 Task: Mute conversations in different languages or character sets.
Action: Mouse moved to (187, 183)
Screenshot: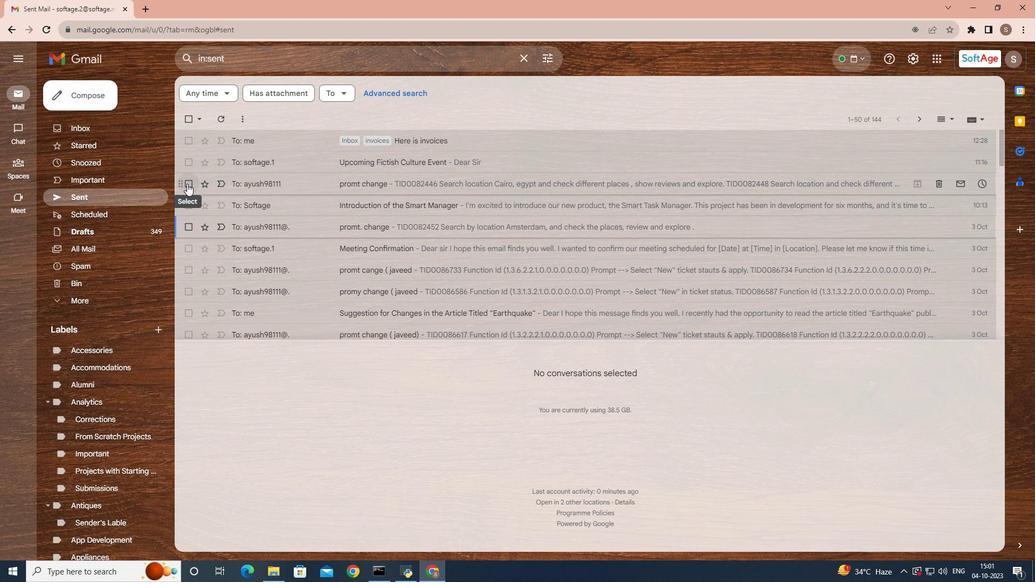 
Action: Mouse pressed left at (187, 183)
Screenshot: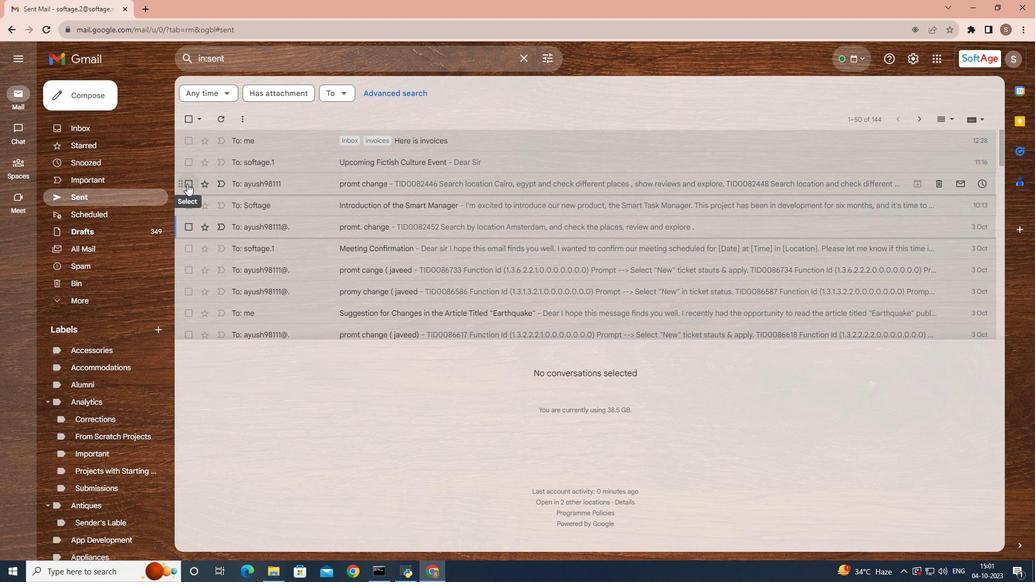 
Action: Mouse moved to (189, 200)
Screenshot: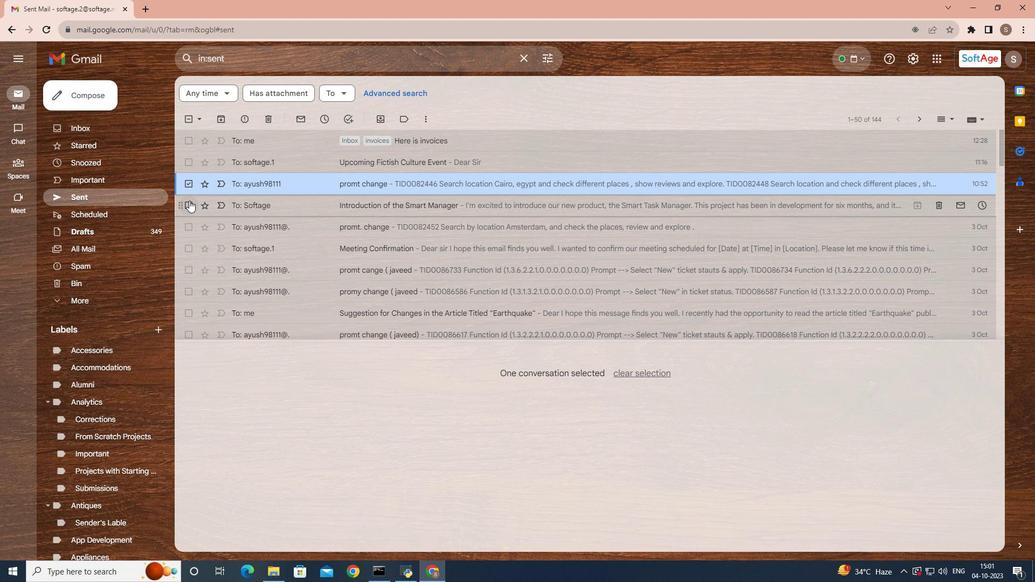 
Action: Mouse pressed left at (189, 200)
Screenshot: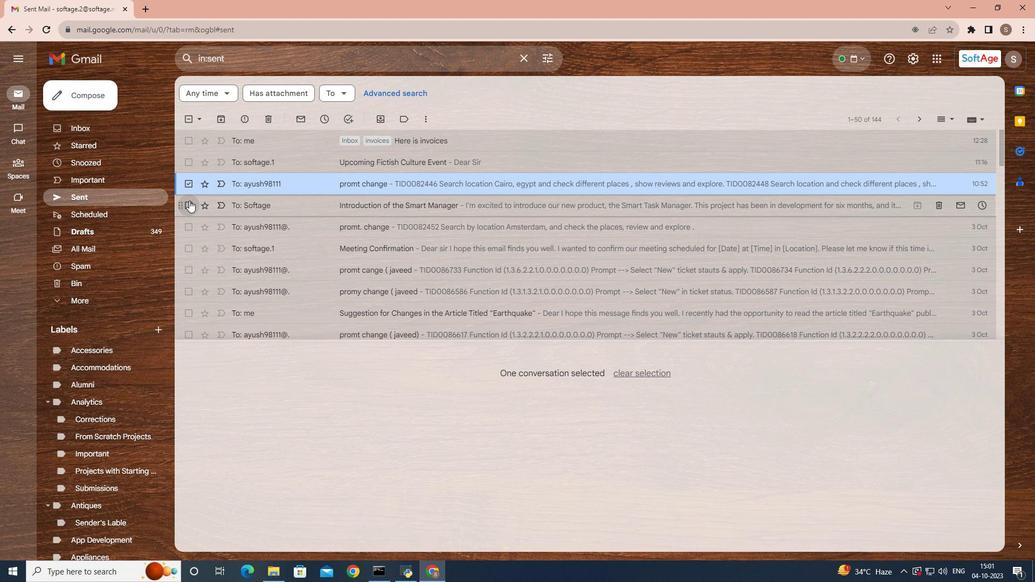 
Action: Mouse moved to (425, 113)
Screenshot: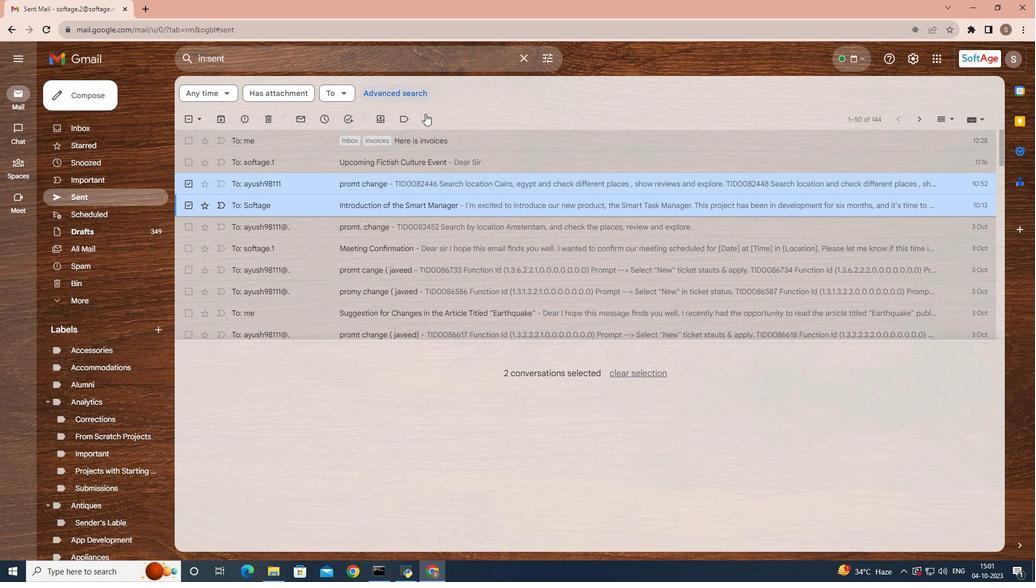 
Action: Mouse pressed left at (425, 113)
Screenshot: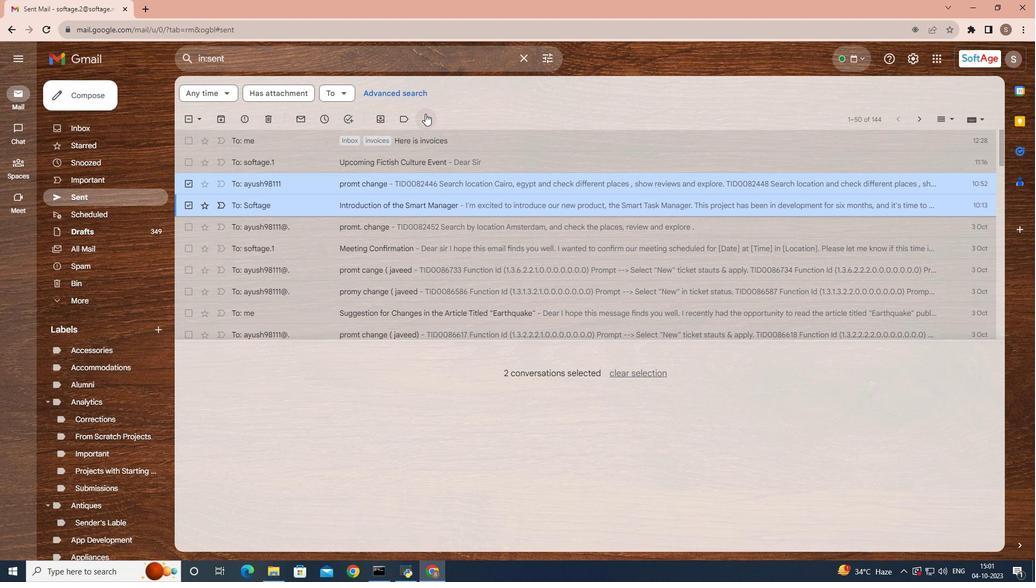 
Action: Mouse moved to (444, 200)
Screenshot: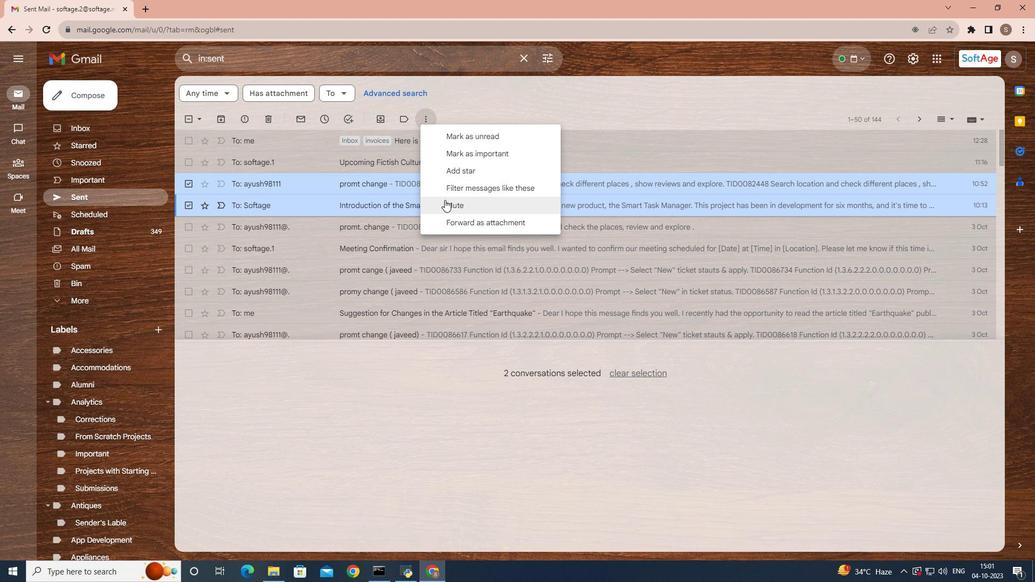 
Action: Mouse pressed left at (444, 200)
Screenshot: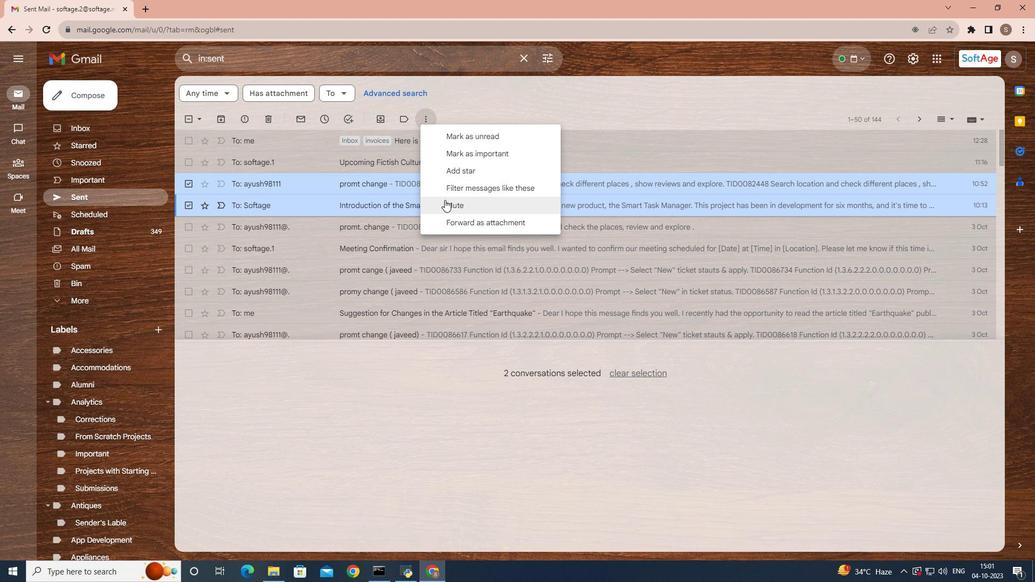 
